 Task: Create ChildIssue0000000335 as Child Issue of Issue Issue0000000168 in Backlog  in Scrum Project Project0000000034 in Jira. Create ChildIssue0000000336 as Child Issue of Issue Issue0000000168 in Backlog  in Scrum Project Project0000000034 in Jira. Create ChildIssue0000000337 as Child Issue of Issue Issue0000000169 in Backlog  in Scrum Project Project0000000034 in Jira. Create ChildIssue0000000338 as Child Issue of Issue Issue0000000169 in Backlog  in Scrum Project Project0000000034 in Jira. Create ChildIssue0000000339 as Child Issue of Issue Issue0000000170 in Backlog  in Scrum Project Project0000000034 in Jira
Action: Mouse moved to (559, 470)
Screenshot: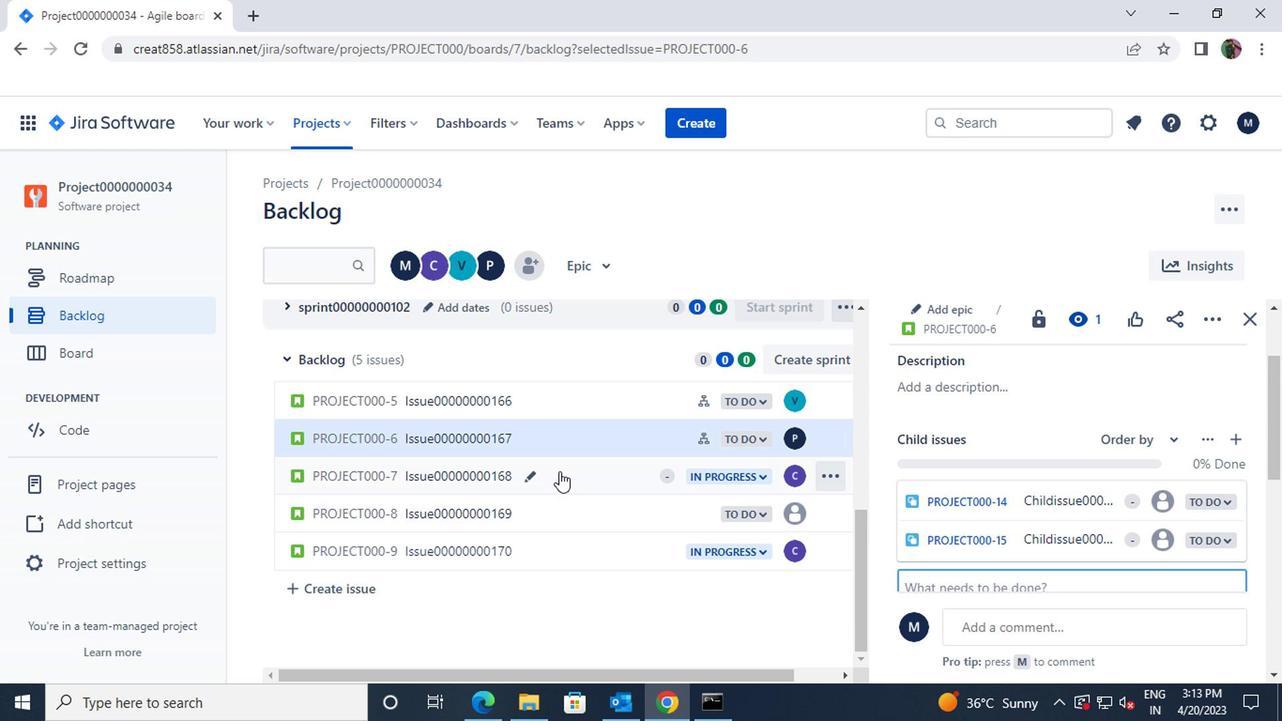 
Action: Mouse pressed left at (559, 470)
Screenshot: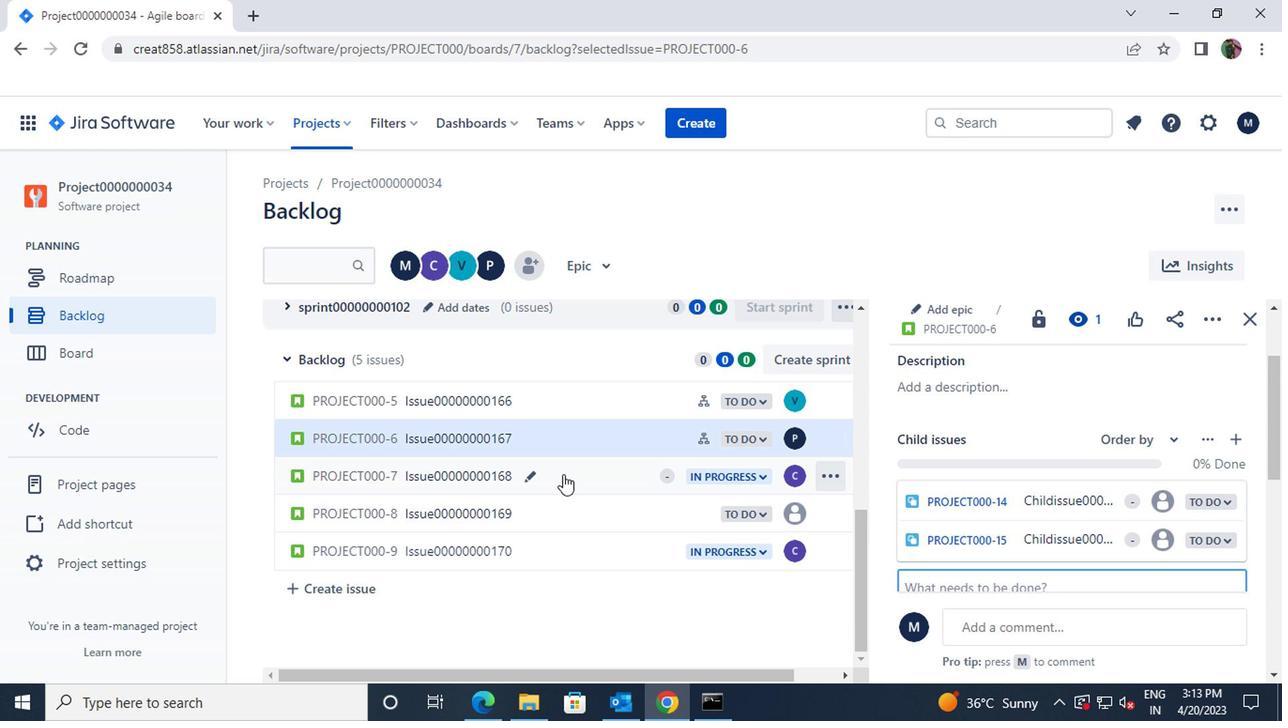 
Action: Mouse moved to (942, 387)
Screenshot: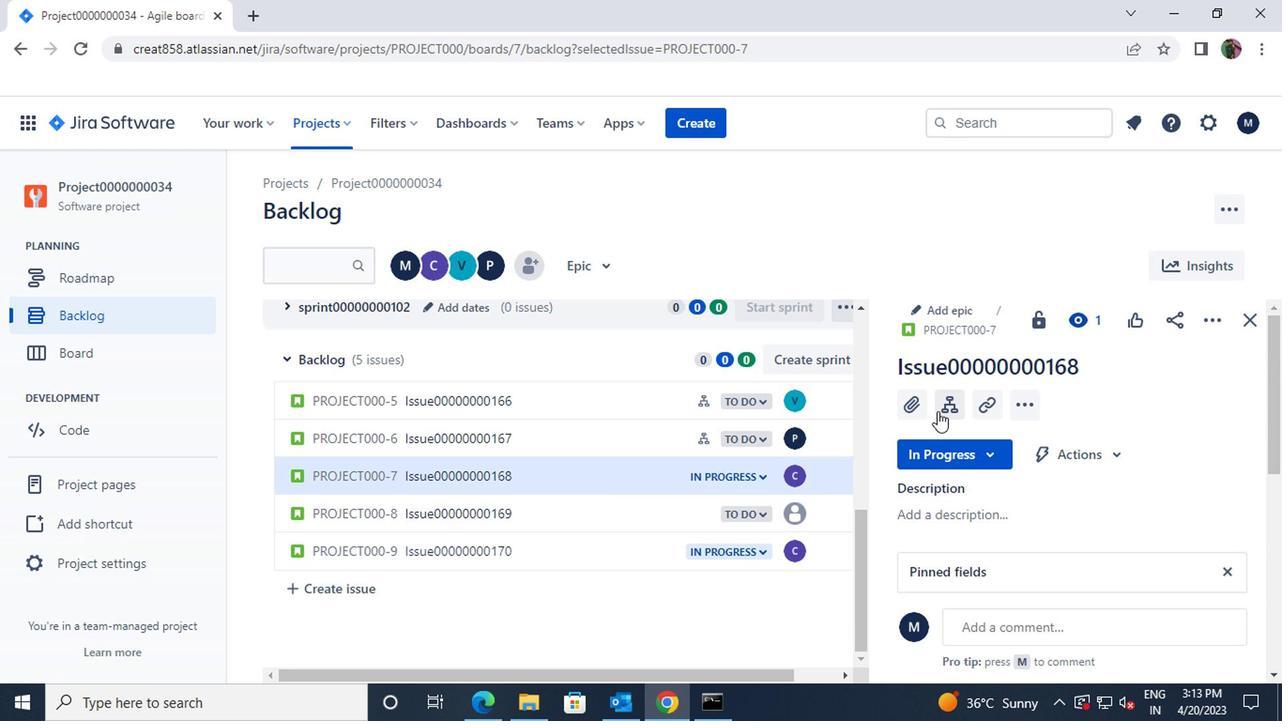 
Action: Mouse pressed left at (942, 387)
Screenshot: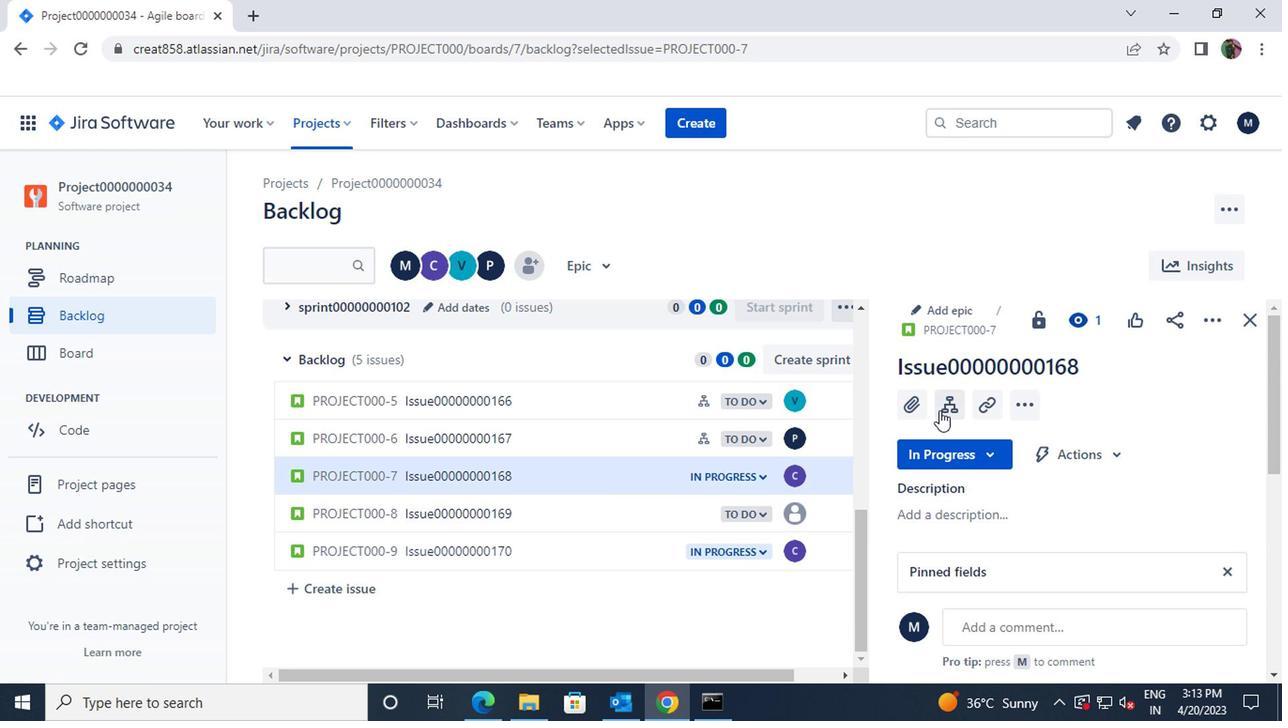 
Action: Mouse moved to (949, 458)
Screenshot: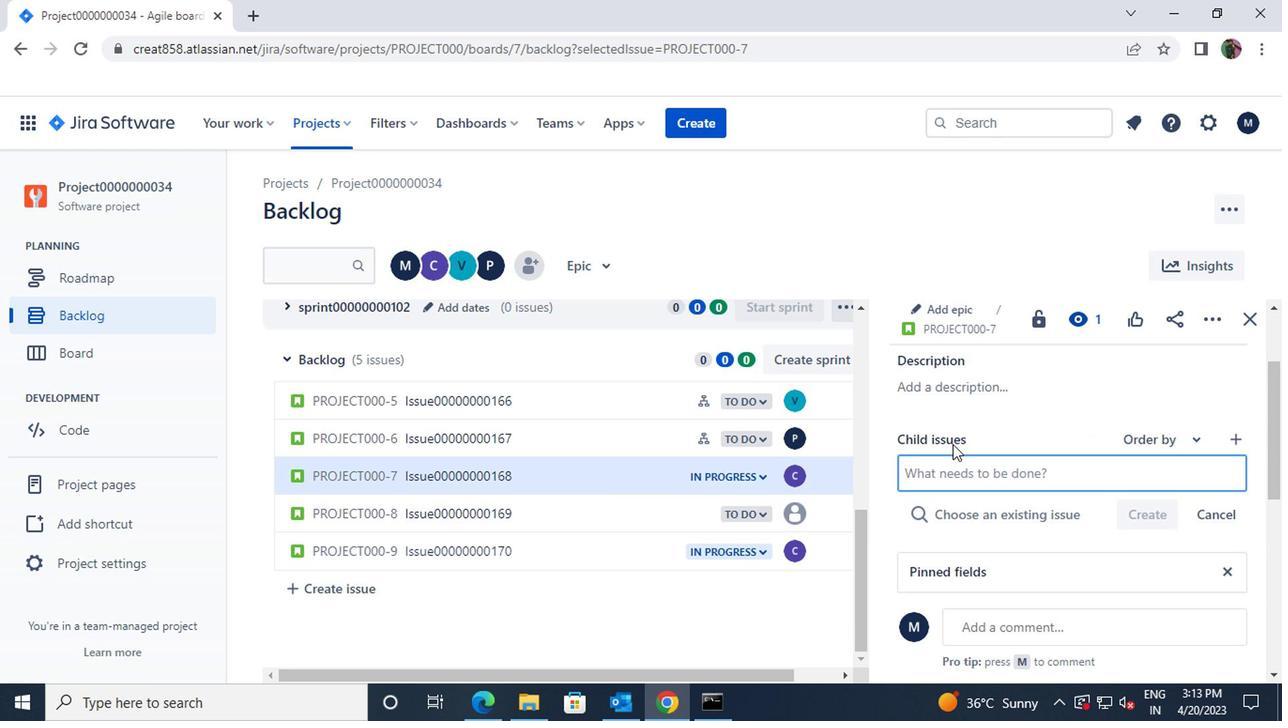 
Action: Mouse pressed left at (949, 458)
Screenshot: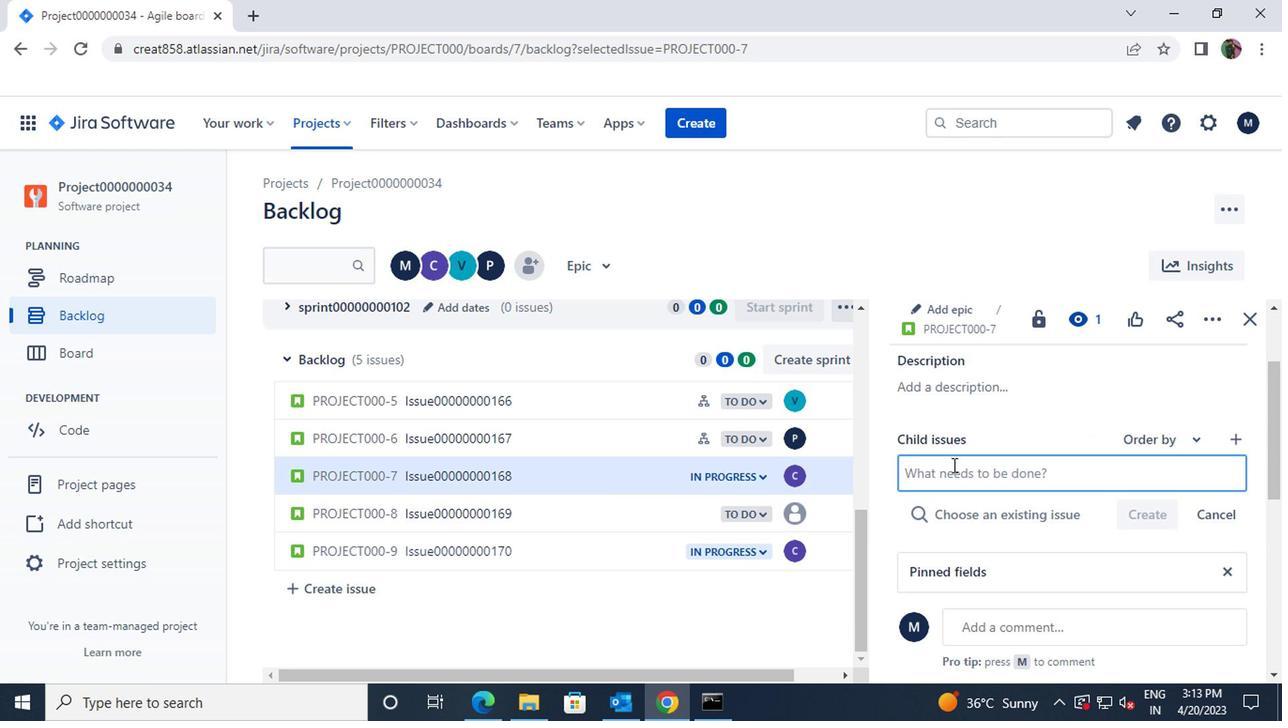 
Action: Key pressed <Key.shift>CHILDISSUE00000000336
Screenshot: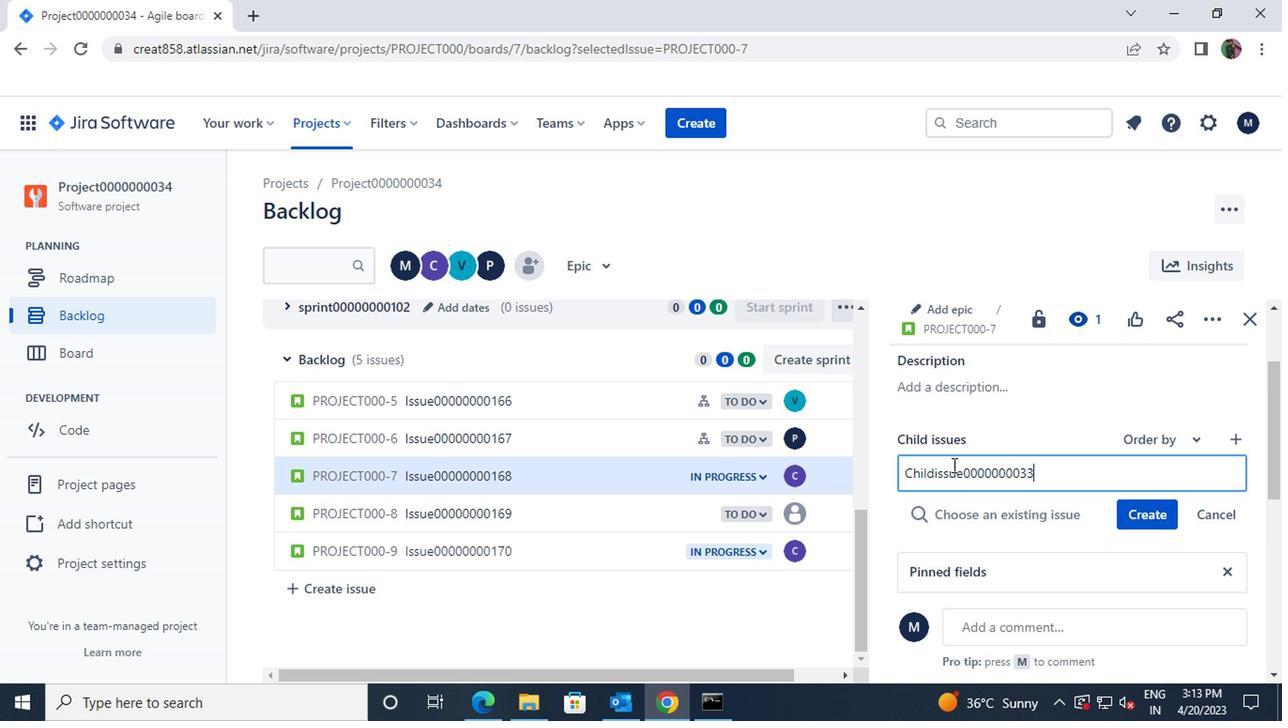 
Action: Mouse moved to (1138, 507)
Screenshot: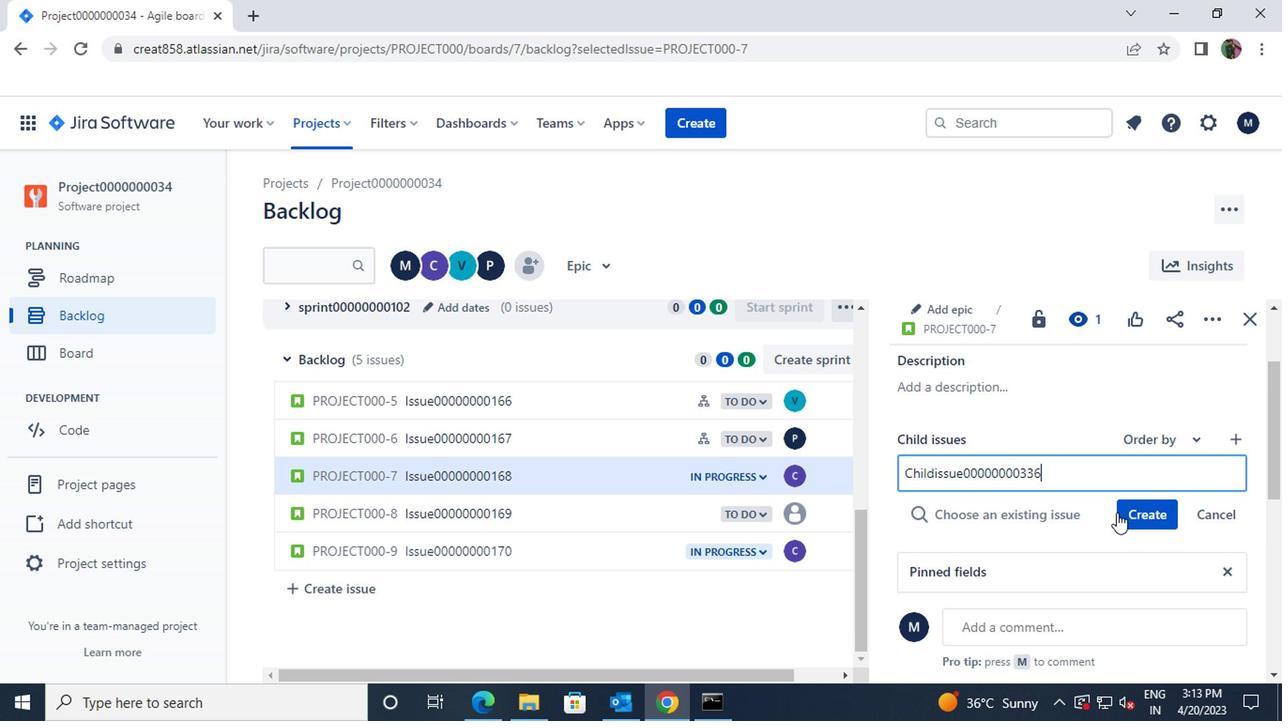 
Action: Mouse pressed left at (1138, 507)
Screenshot: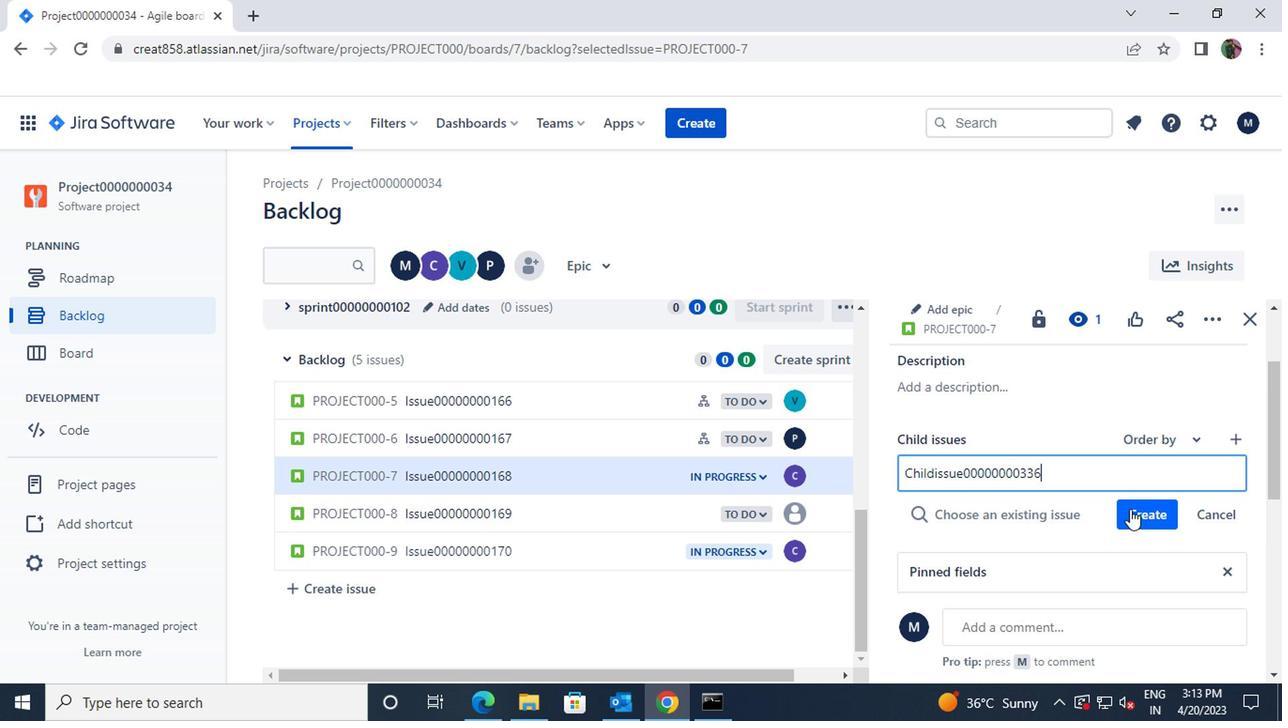 
Action: Mouse moved to (1138, 507)
Screenshot: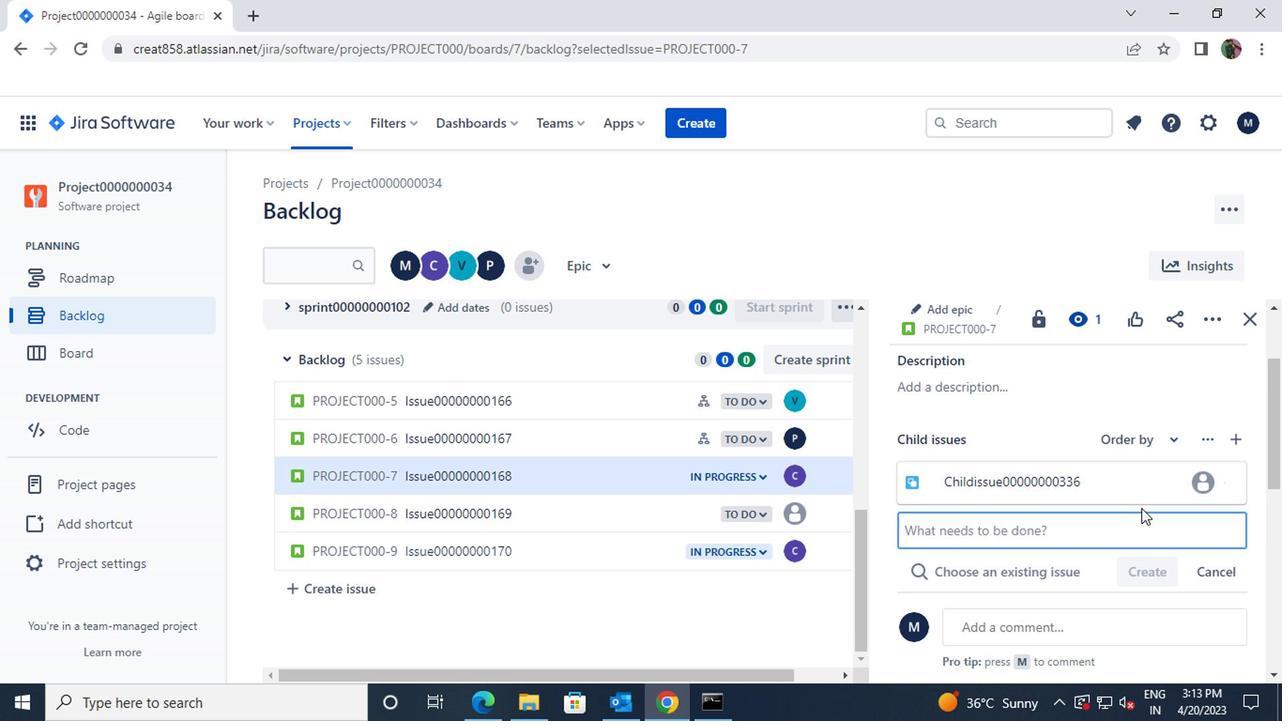 
Action: Key pressed <Key.shift>CHILDISSUE00000000336
Screenshot: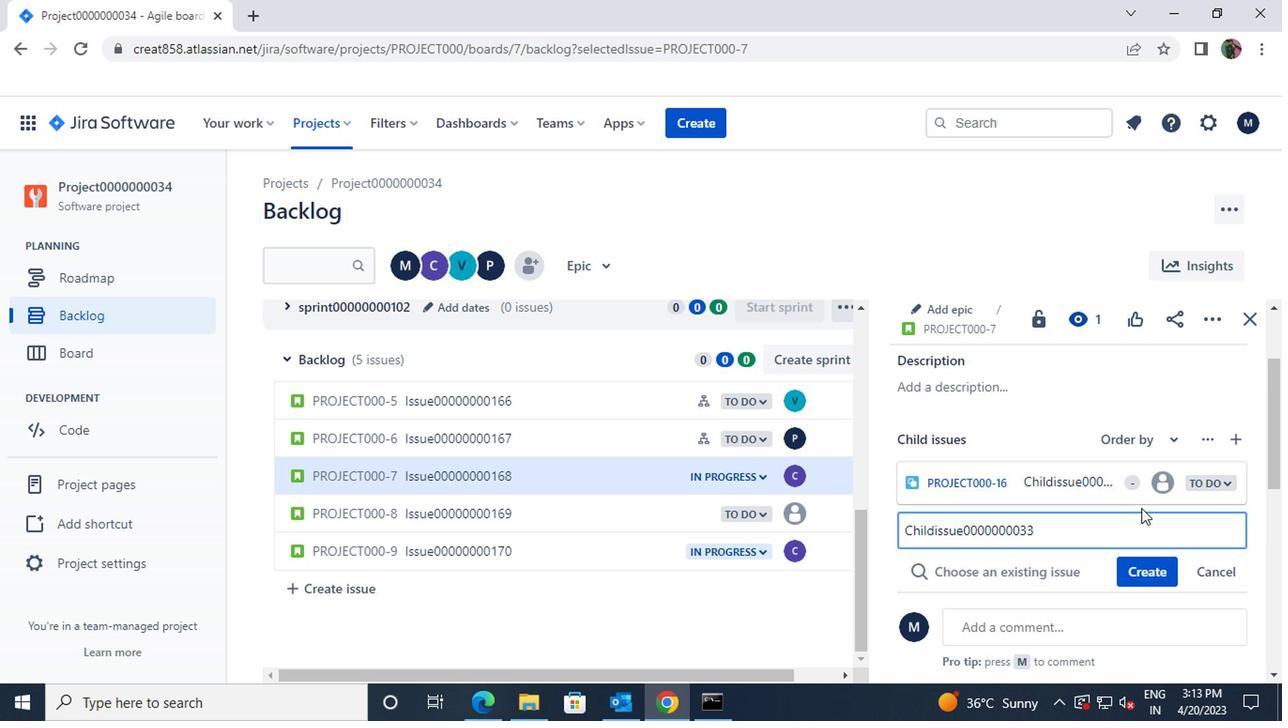 
Action: Mouse moved to (1146, 574)
Screenshot: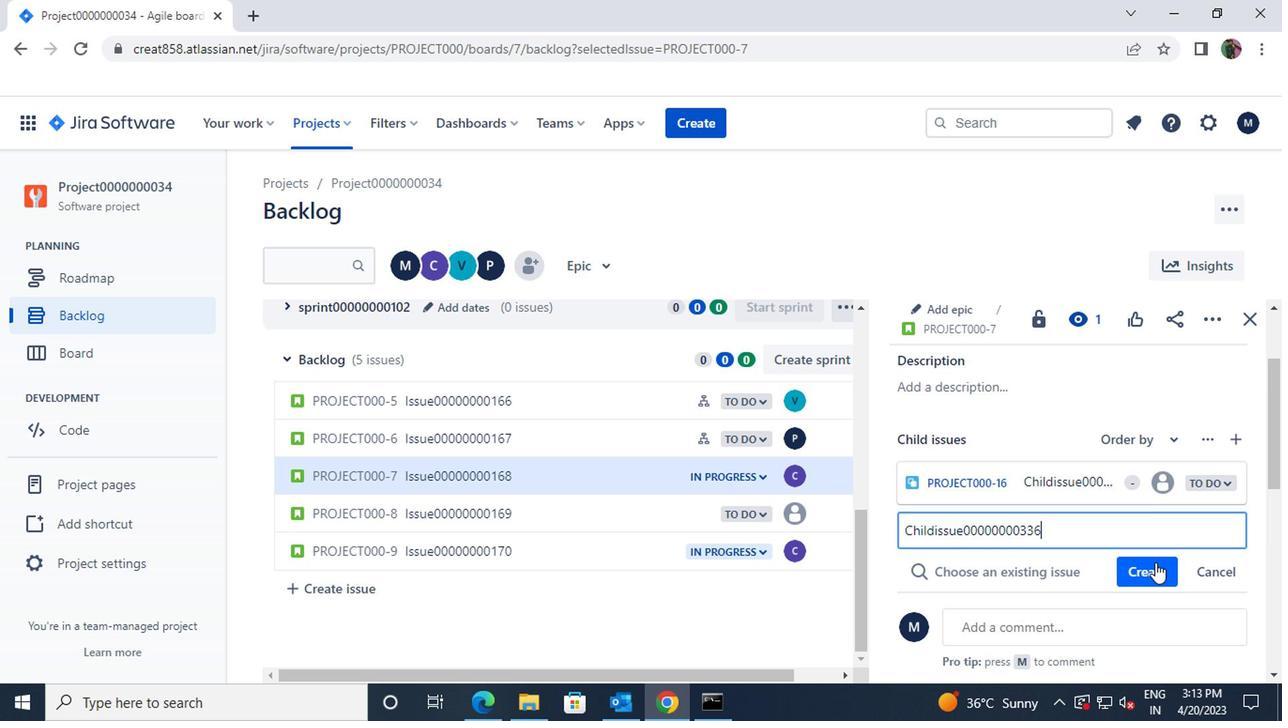 
Action: Mouse pressed left at (1146, 574)
Screenshot: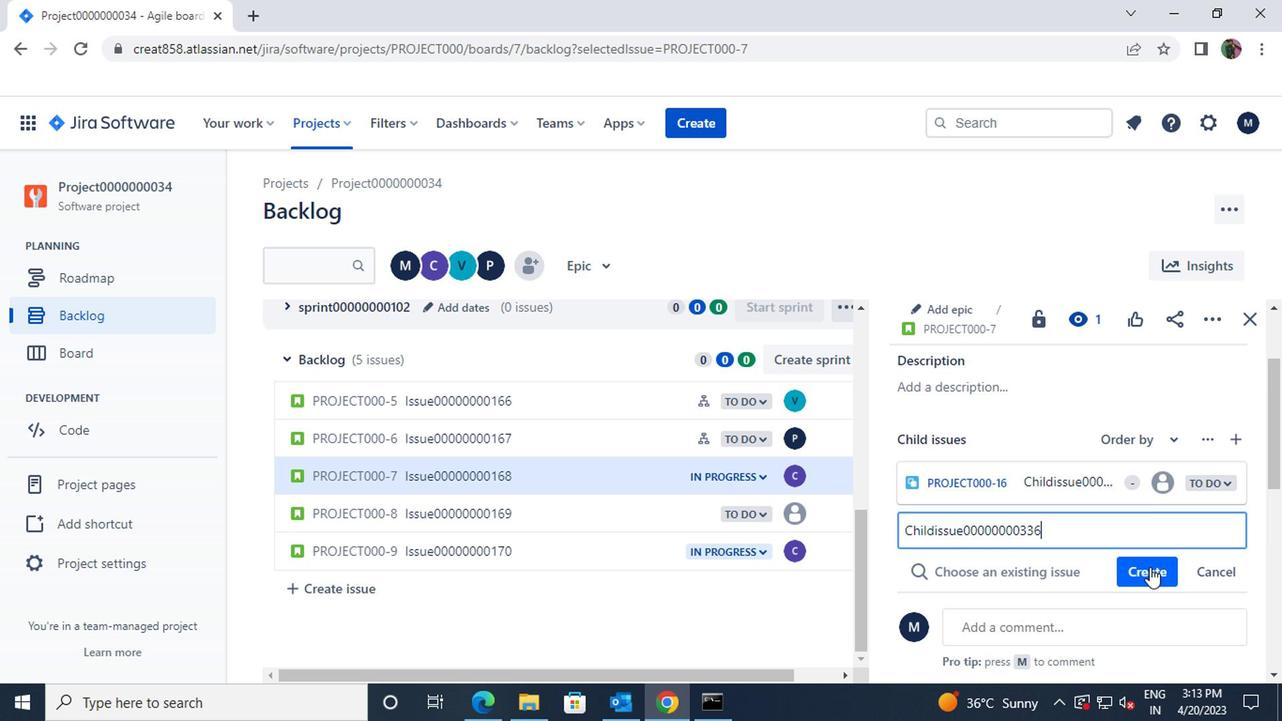 
Action: Mouse moved to (599, 500)
Screenshot: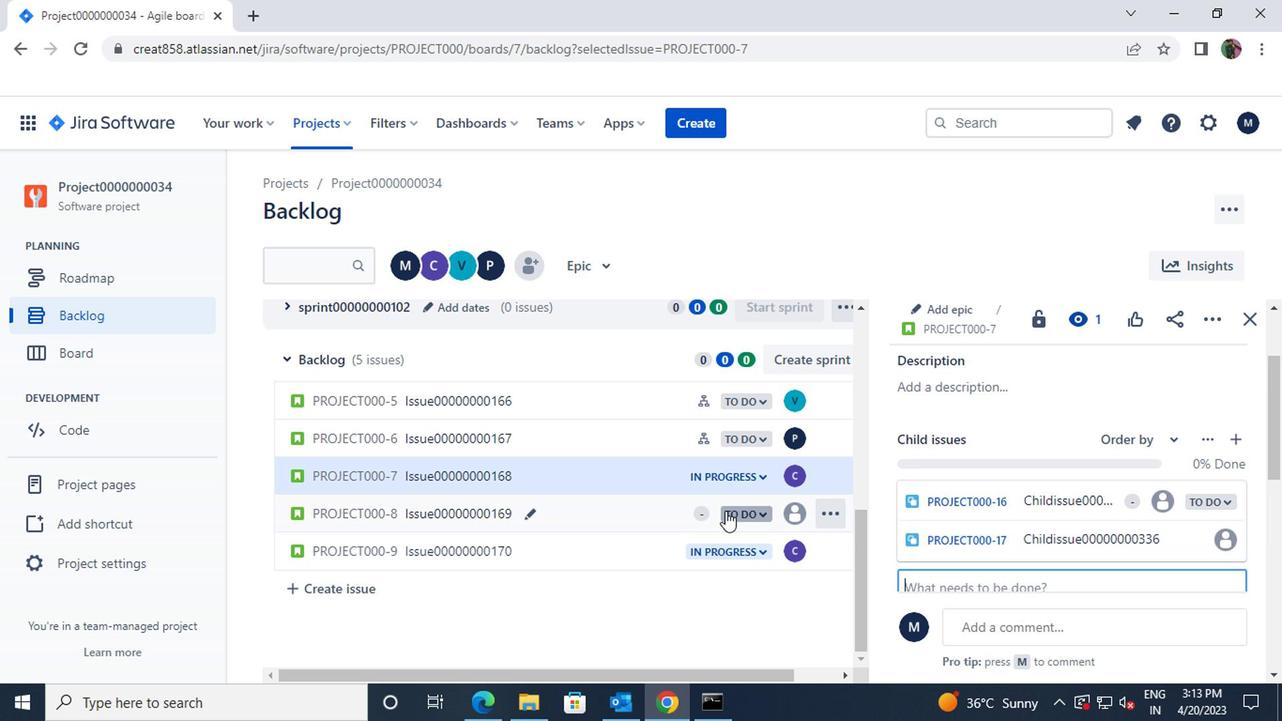 
Action: Mouse pressed left at (599, 500)
Screenshot: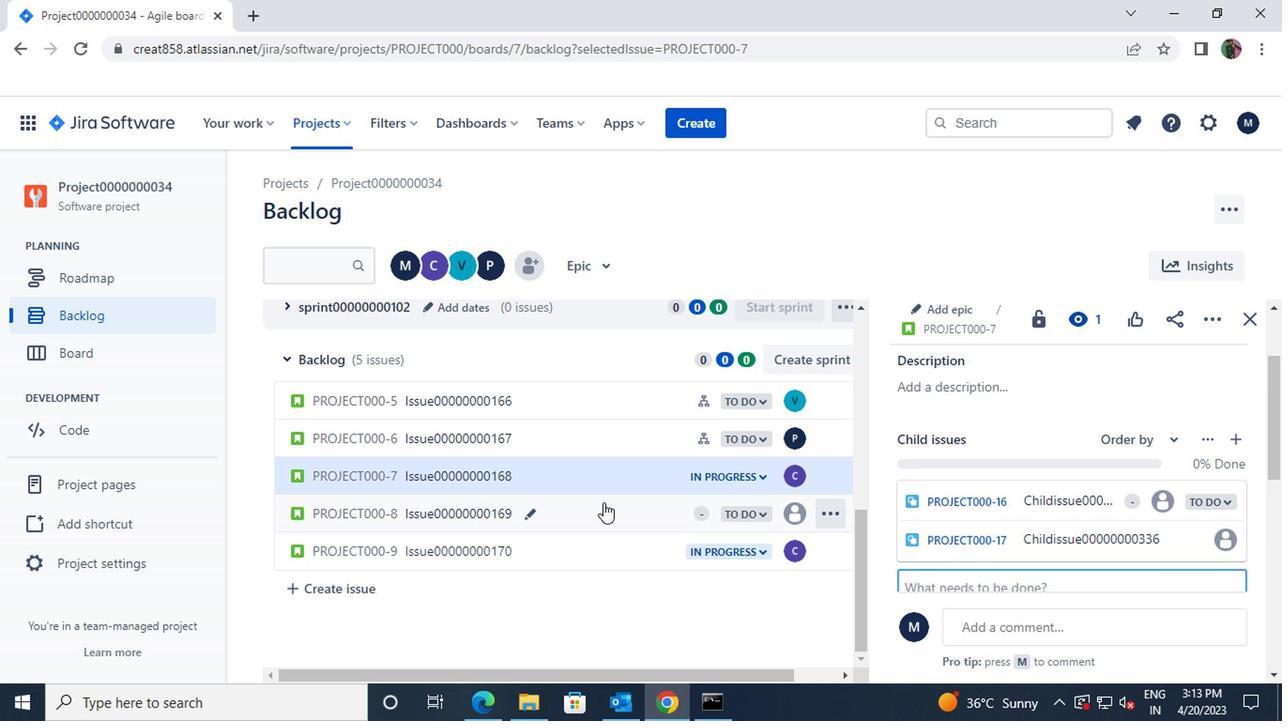 
Action: Mouse moved to (948, 388)
Screenshot: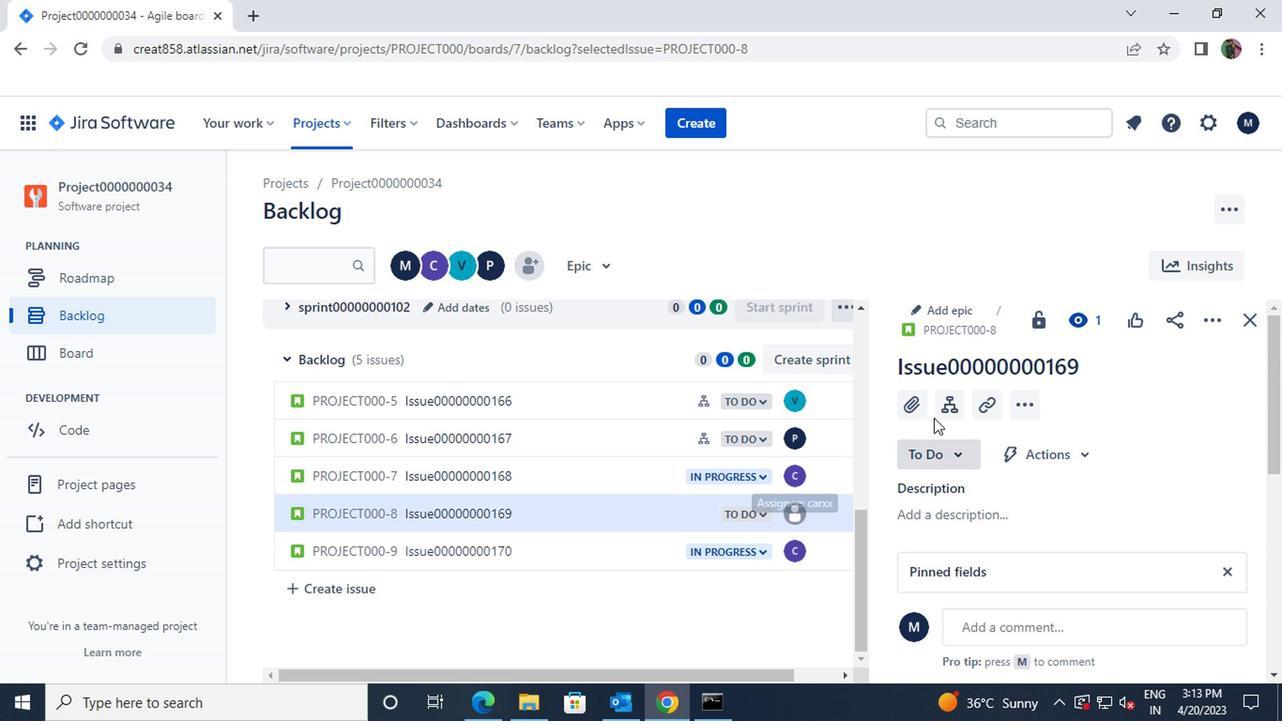 
Action: Mouse pressed left at (948, 388)
Screenshot: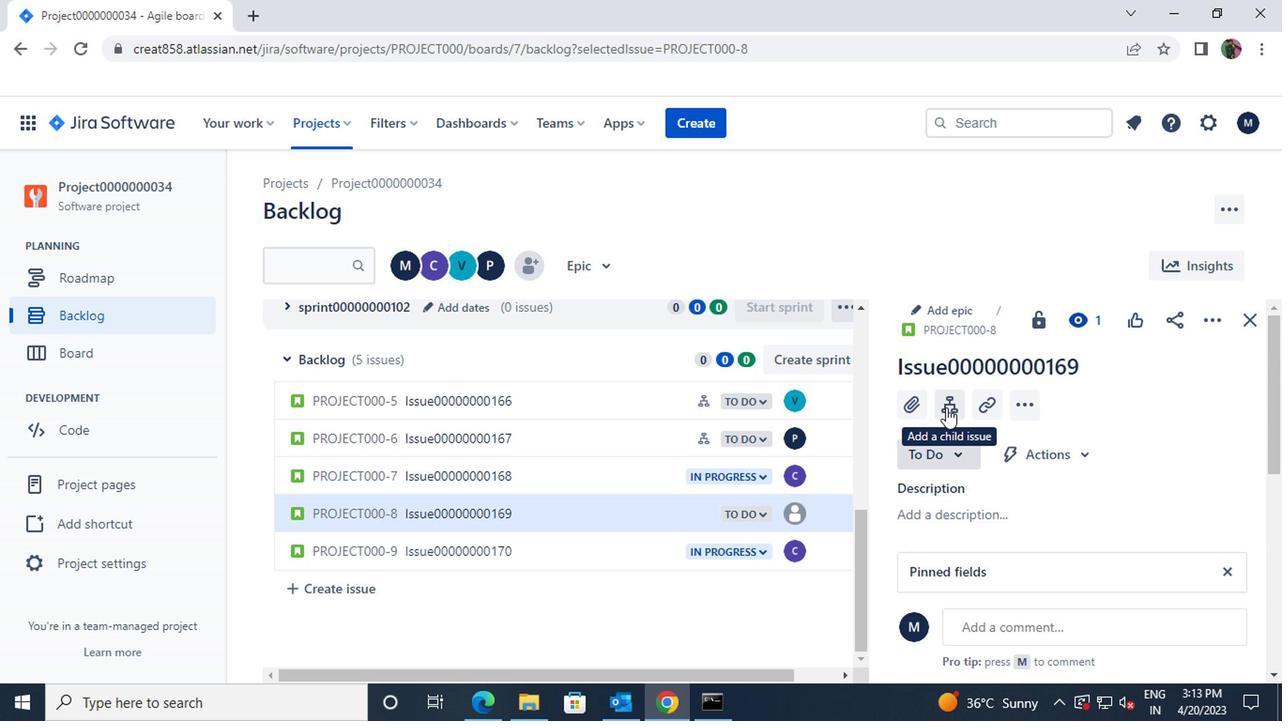 
Action: Mouse moved to (951, 462)
Screenshot: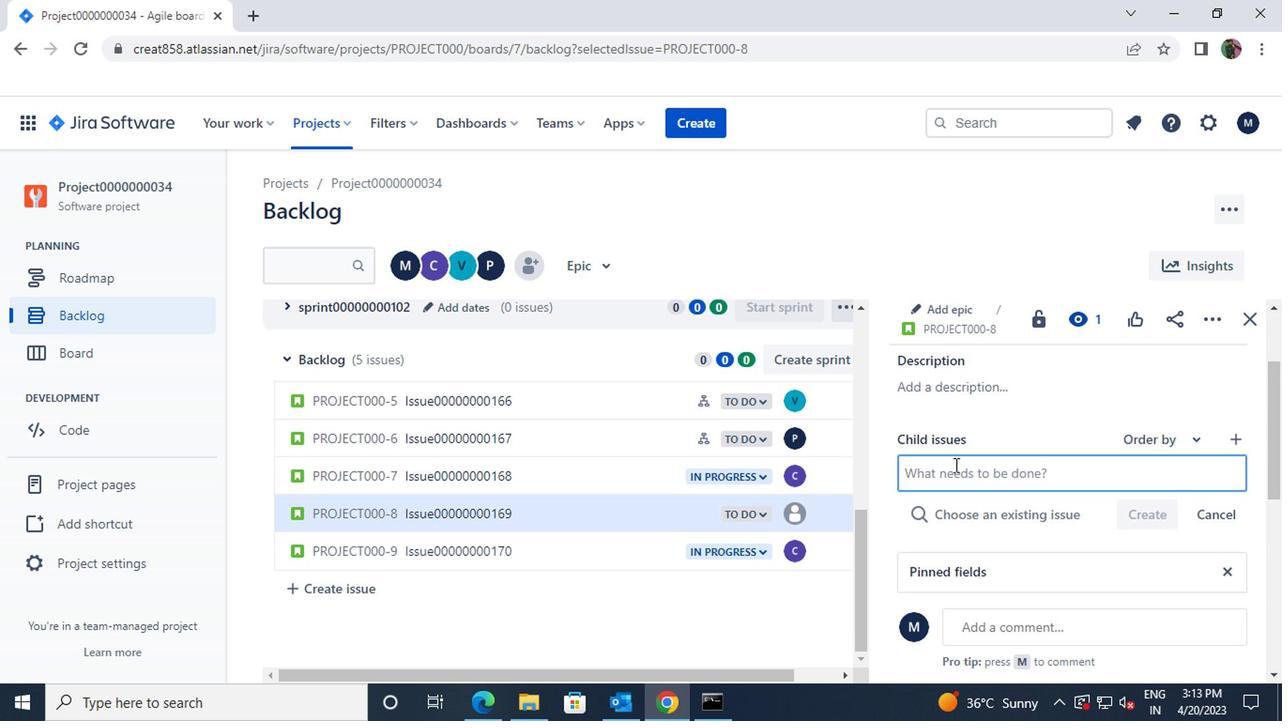 
Action: Mouse pressed left at (951, 462)
Screenshot: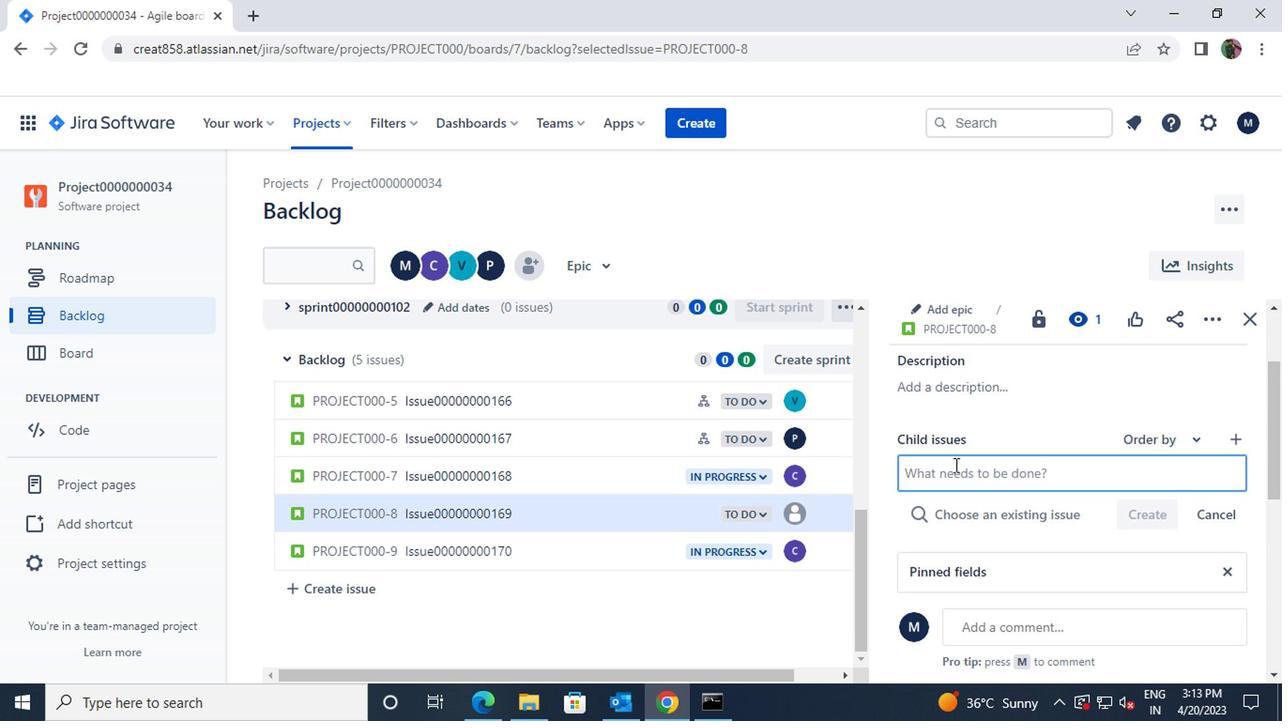
Action: Key pressed <Key.shift>CHILDISSUE00000000337
Screenshot: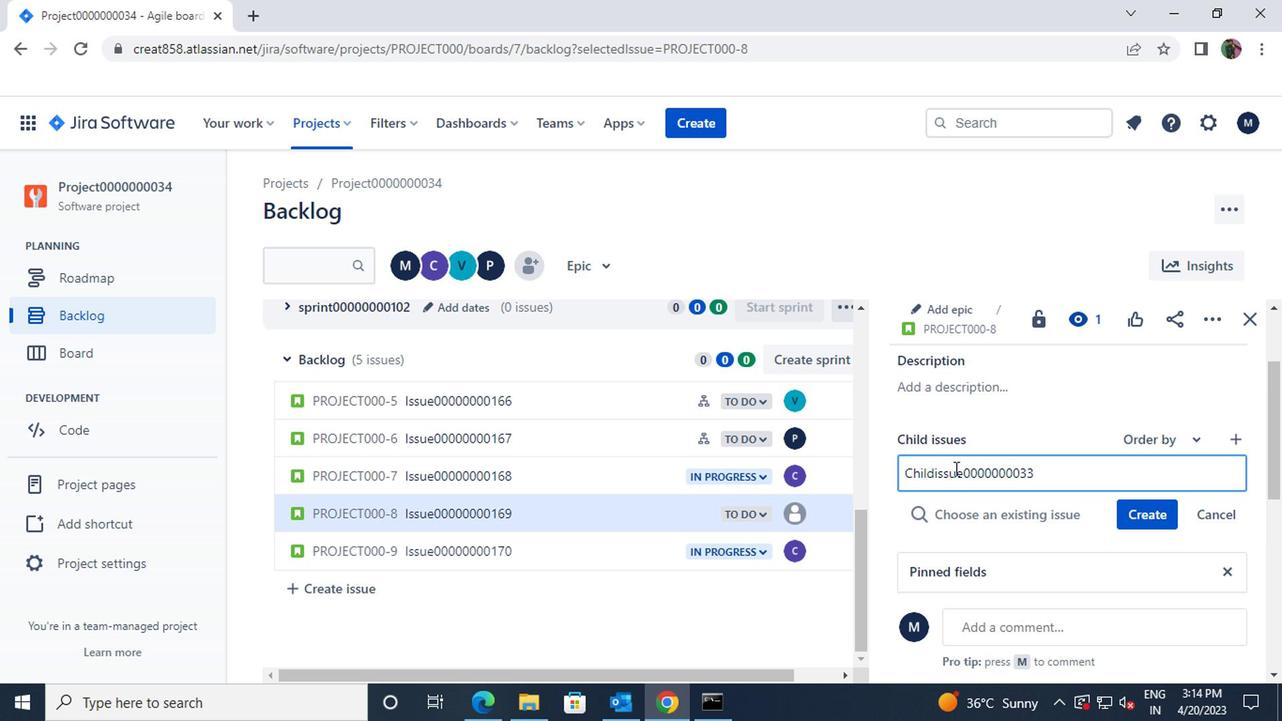 
Action: Mouse moved to (1137, 502)
Screenshot: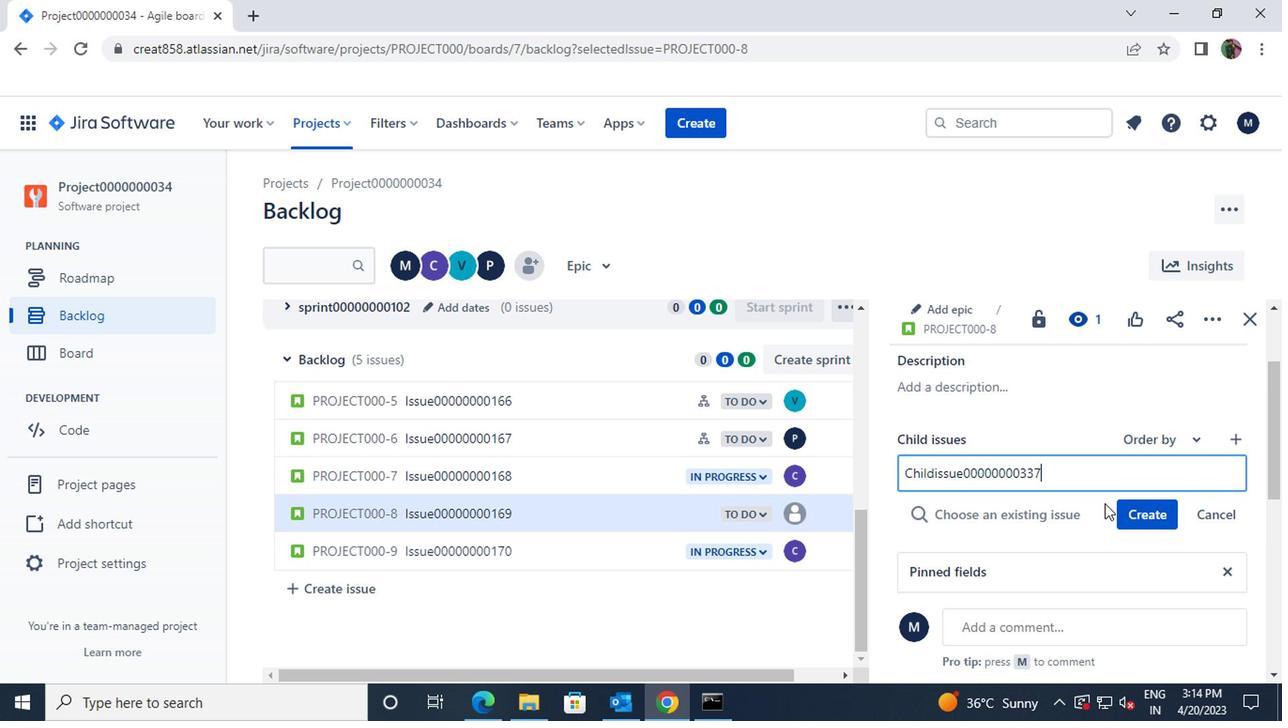 
Action: Mouse pressed left at (1137, 502)
Screenshot: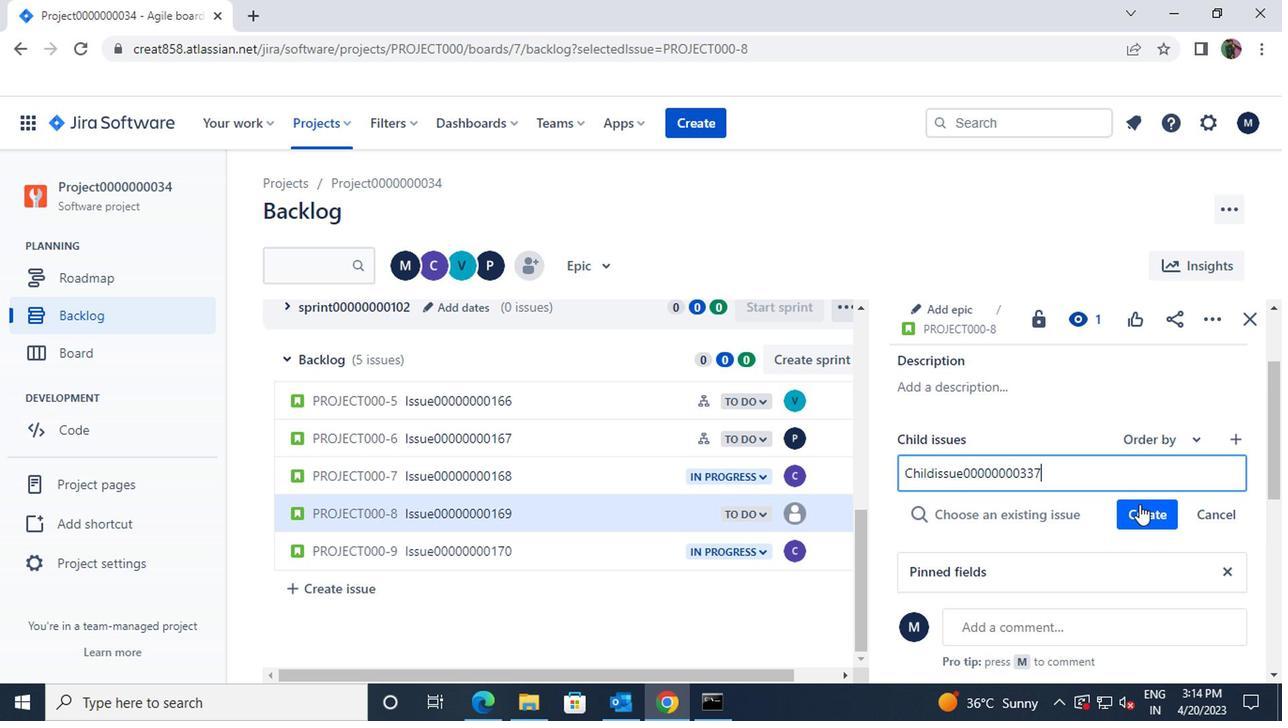 
Action: Mouse moved to (1131, 498)
Screenshot: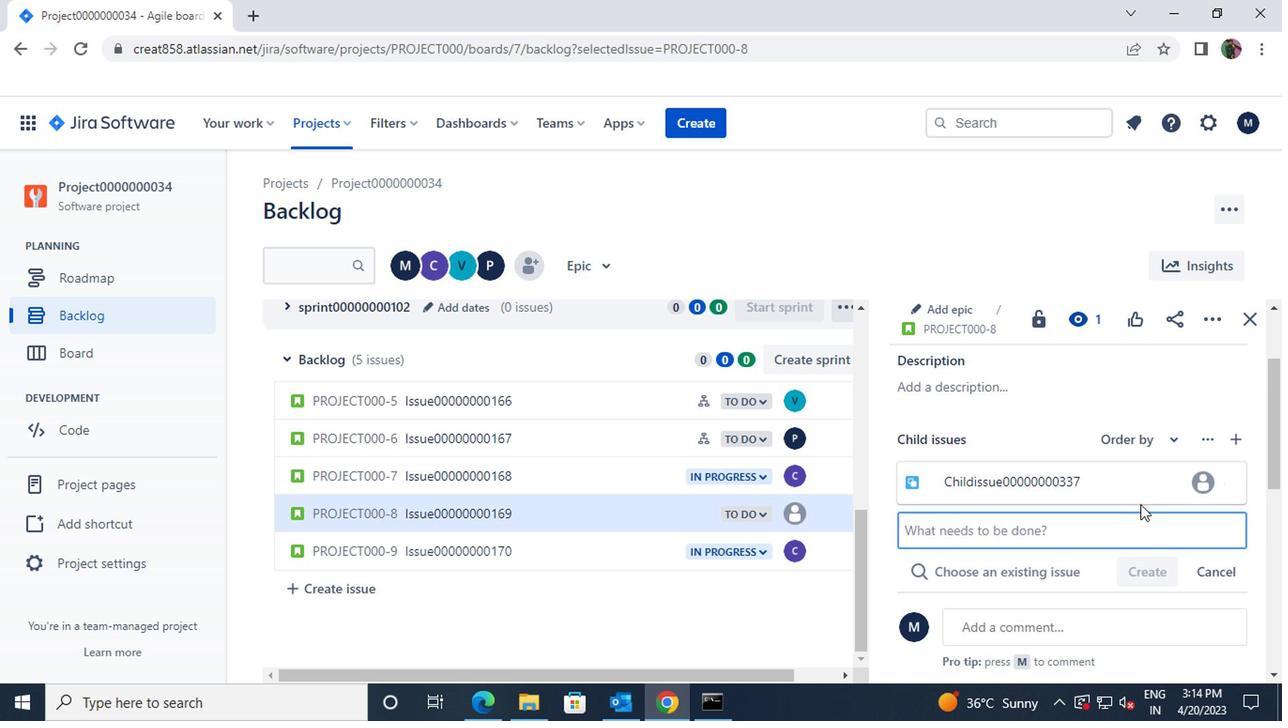 
Action: Key pressed <Key.shift>CHILDISSUE00000000338
Screenshot: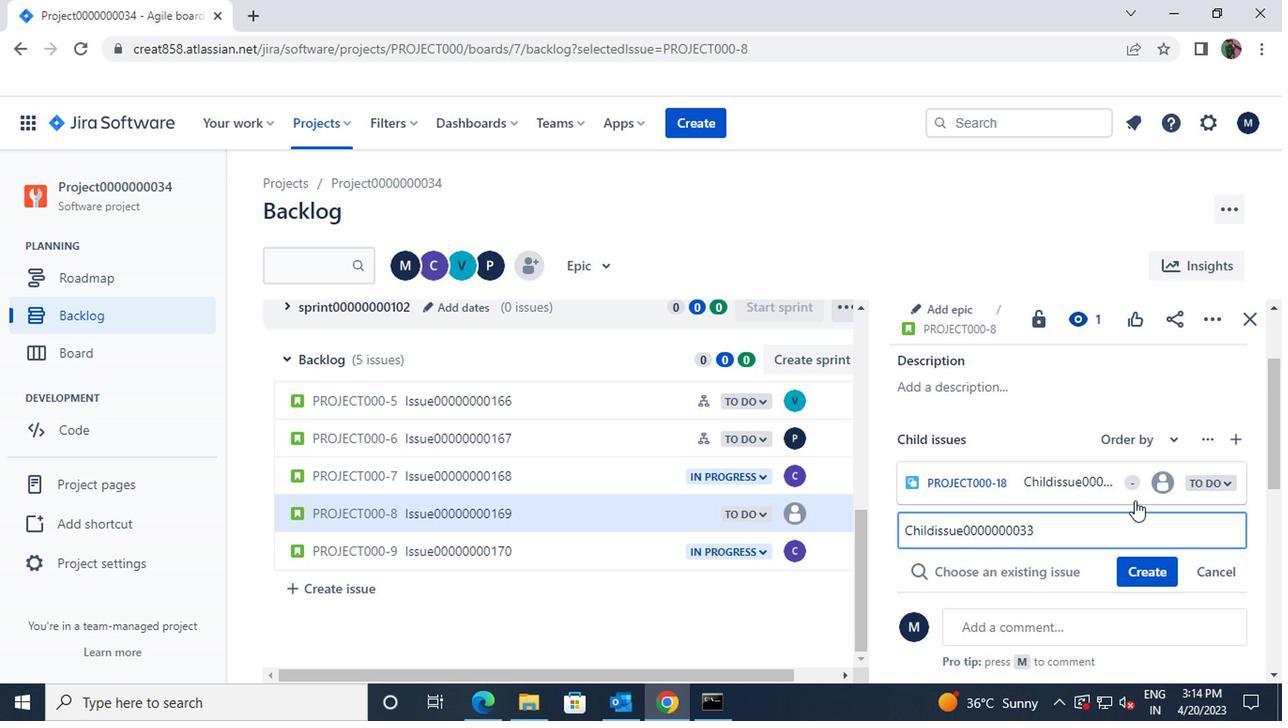 
Action: Mouse moved to (1123, 580)
Screenshot: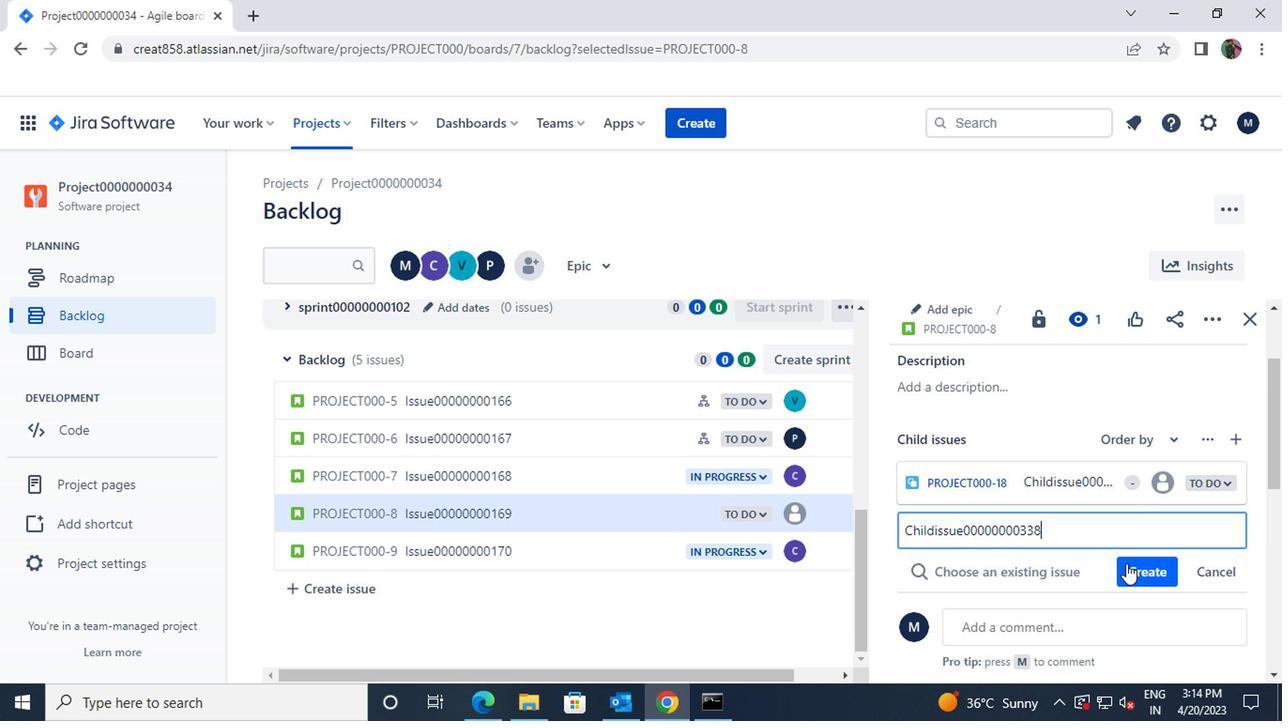 
Action: Mouse pressed left at (1123, 580)
Screenshot: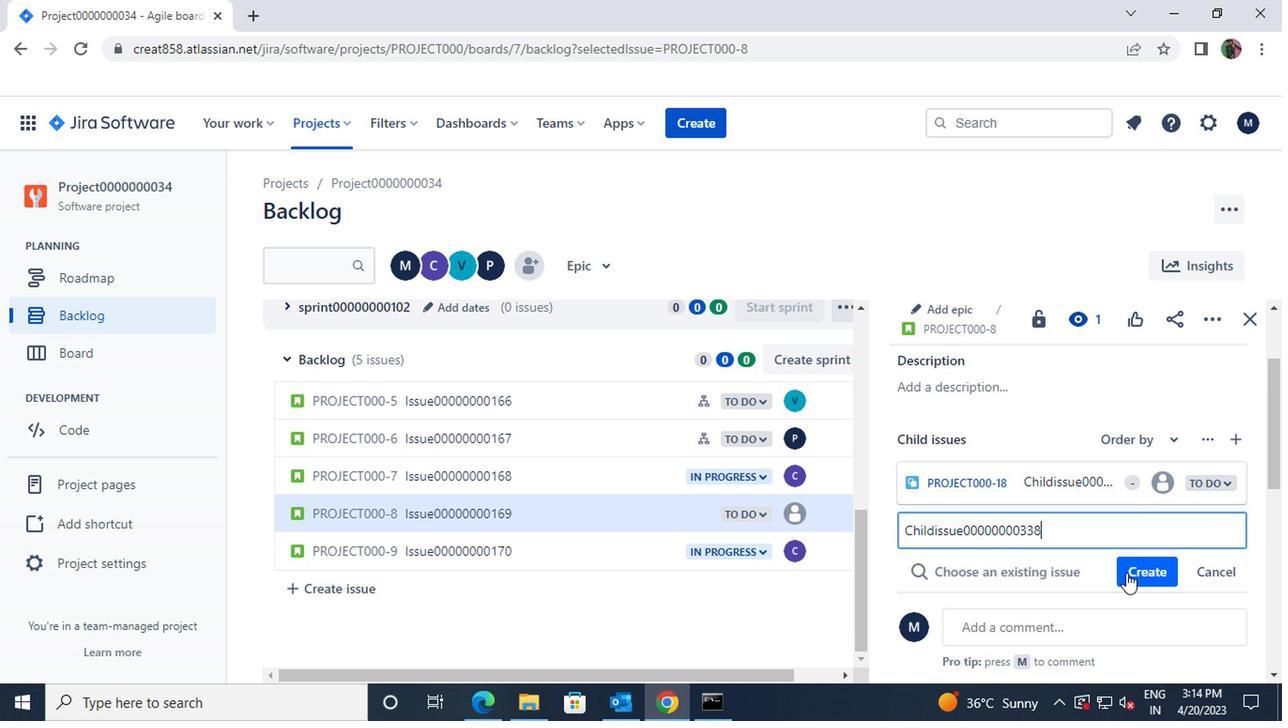 
Action: Mouse moved to (635, 549)
Screenshot: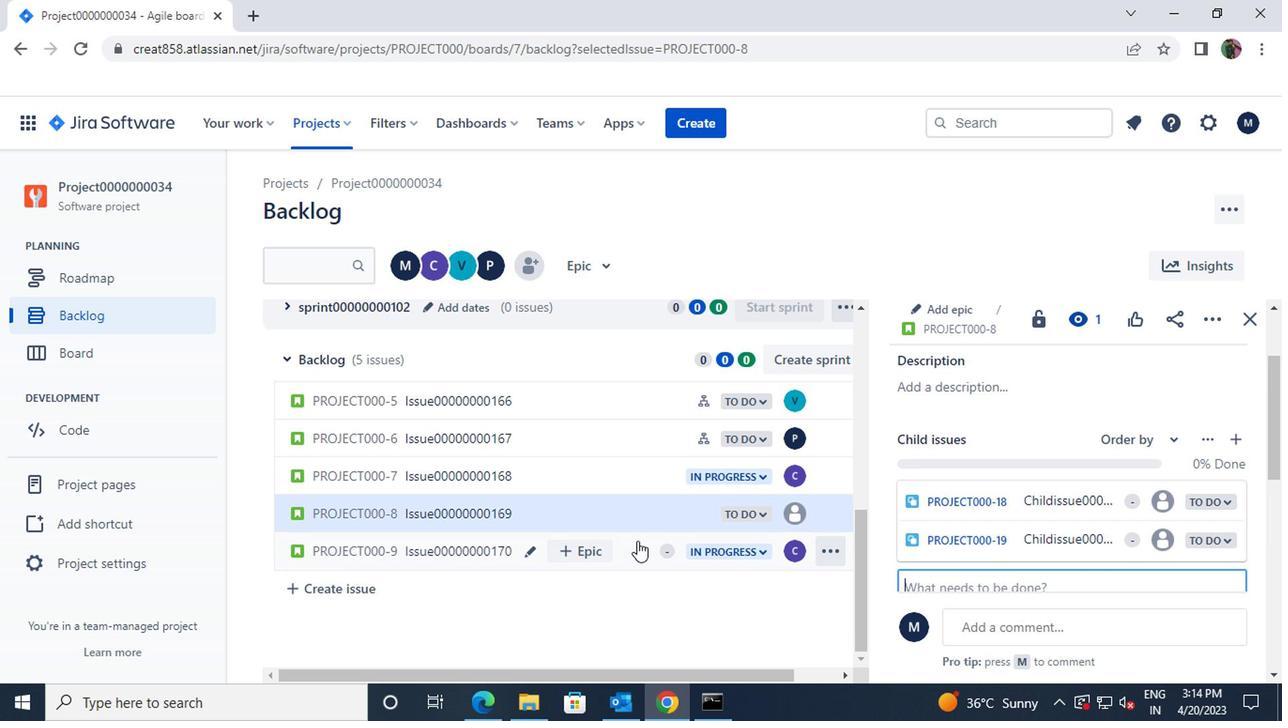 
Action: Mouse pressed left at (635, 549)
Screenshot: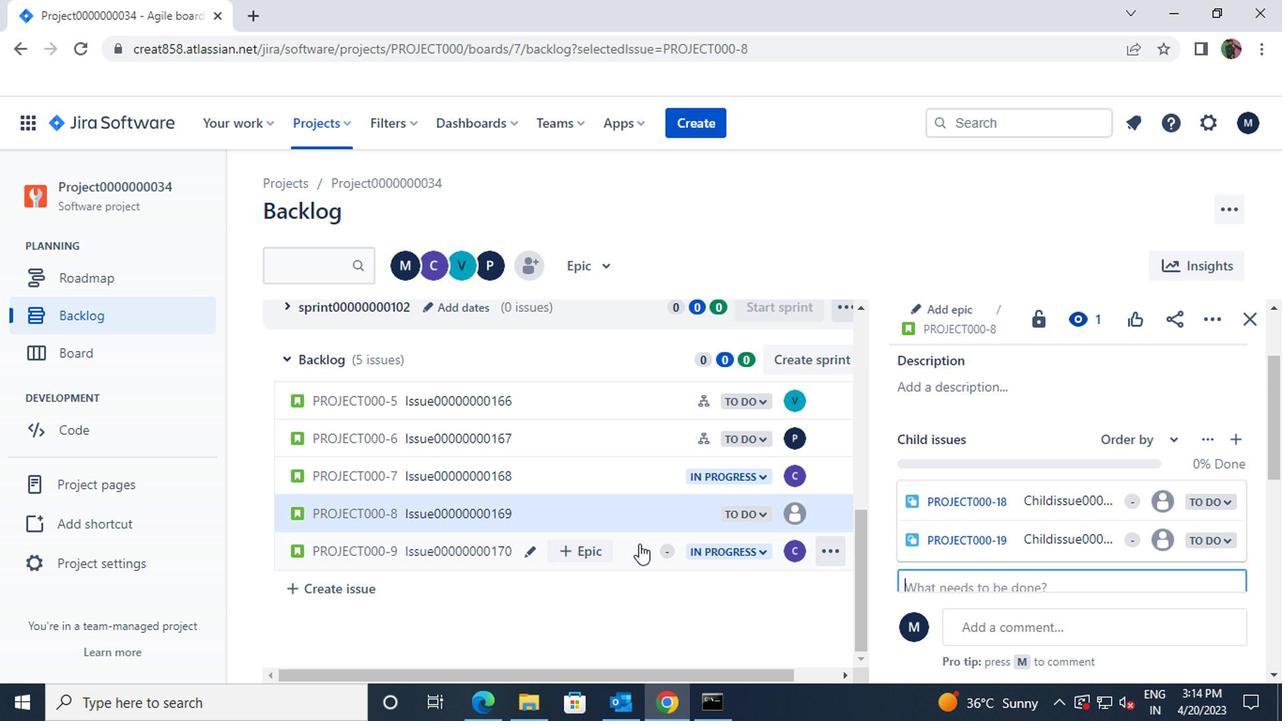 
Action: Mouse moved to (943, 391)
Screenshot: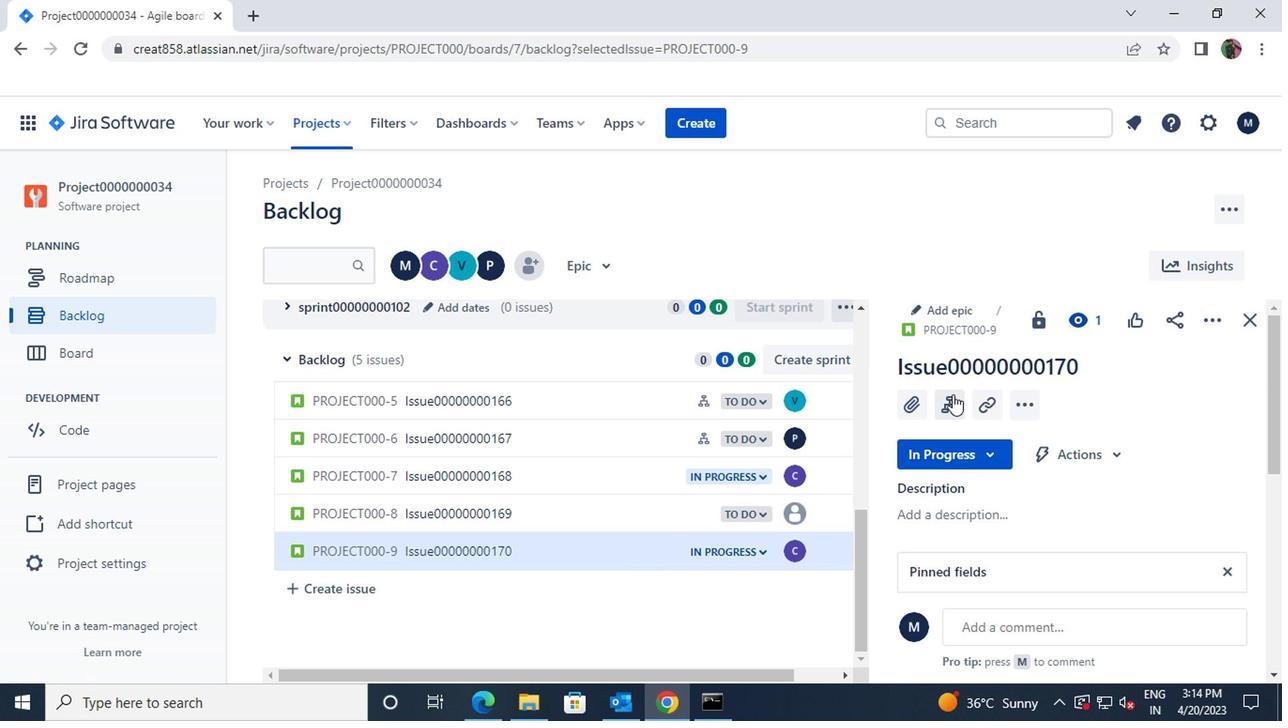
Action: Mouse pressed left at (943, 391)
Screenshot: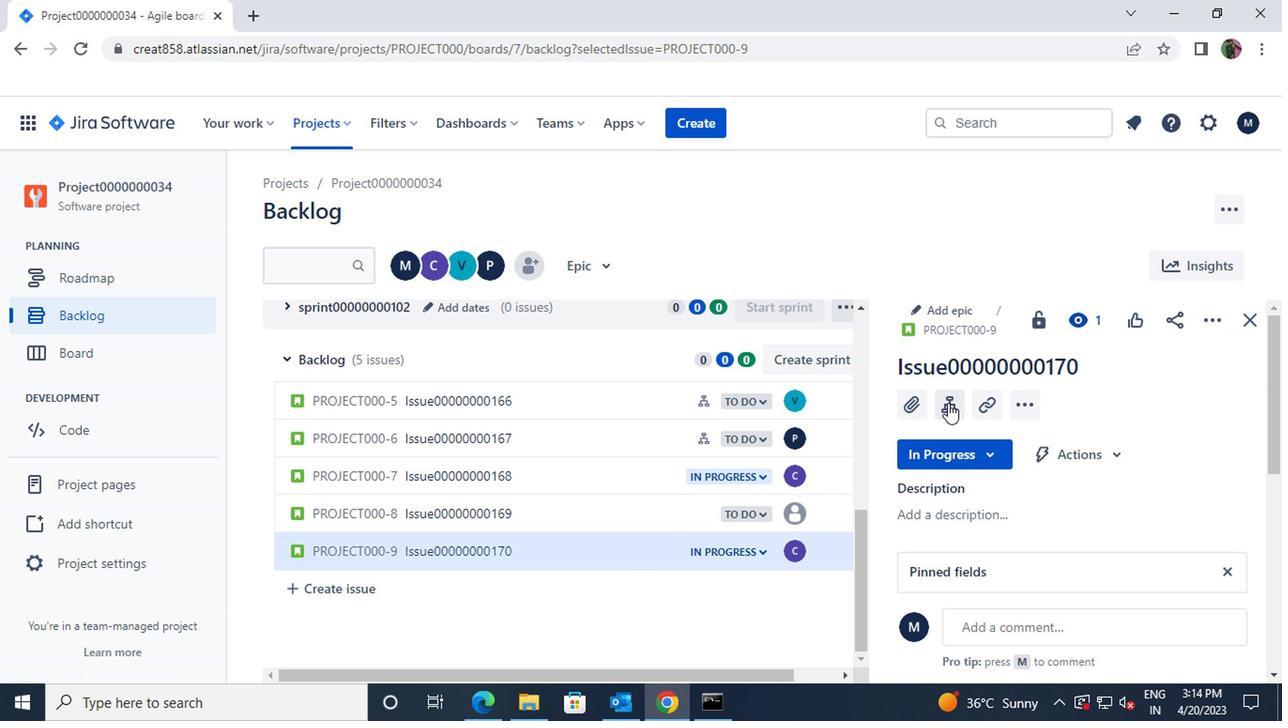
Action: Mouse moved to (960, 470)
Screenshot: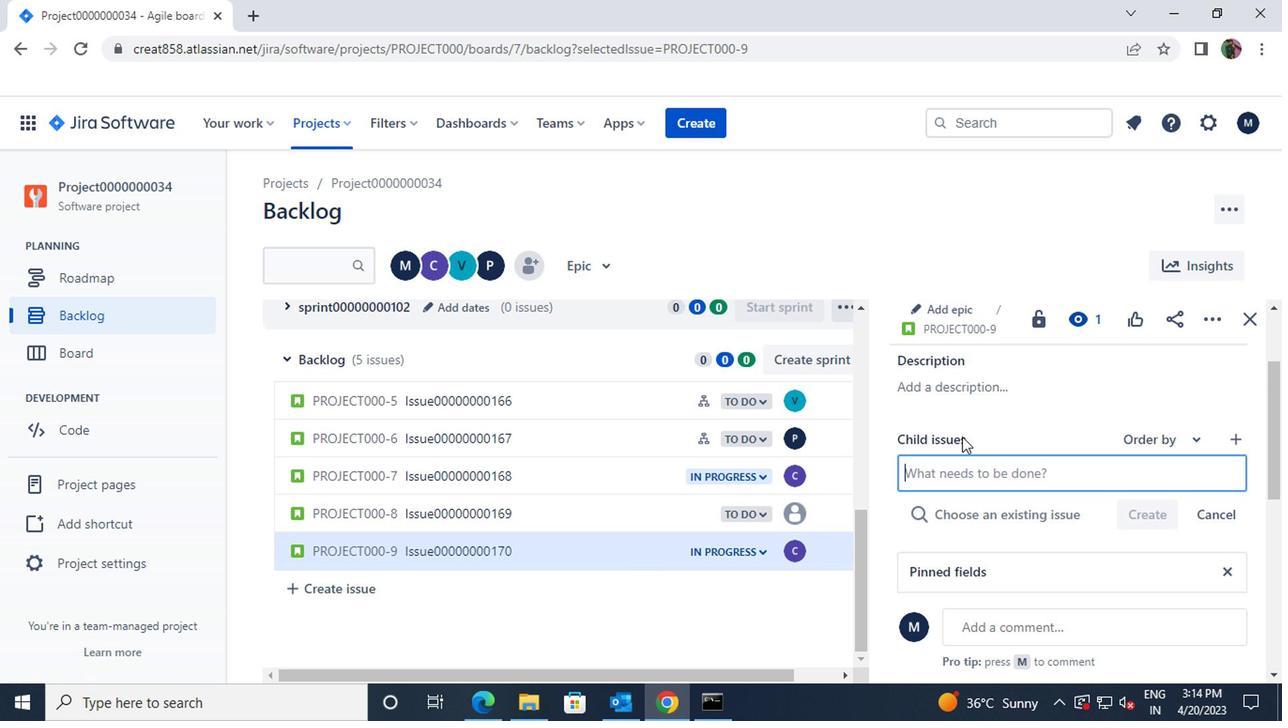
Action: Mouse pressed left at (960, 470)
Screenshot: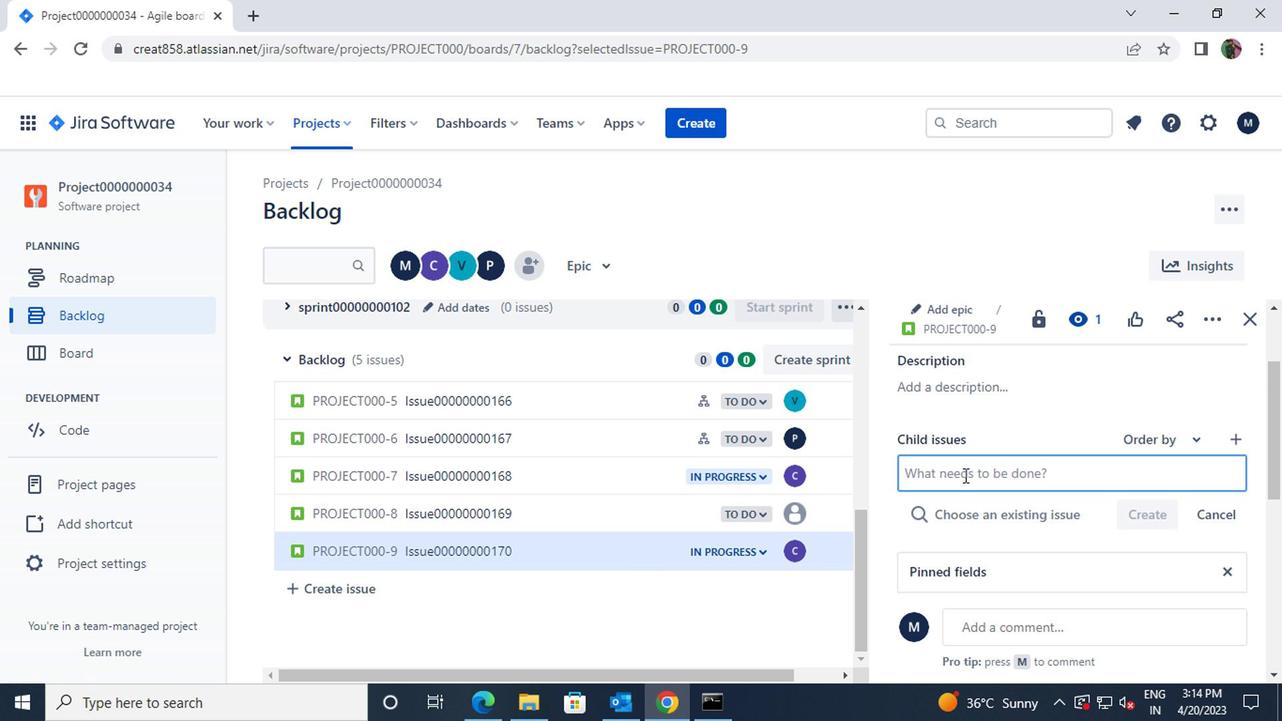 
Action: Mouse moved to (955, 466)
Screenshot: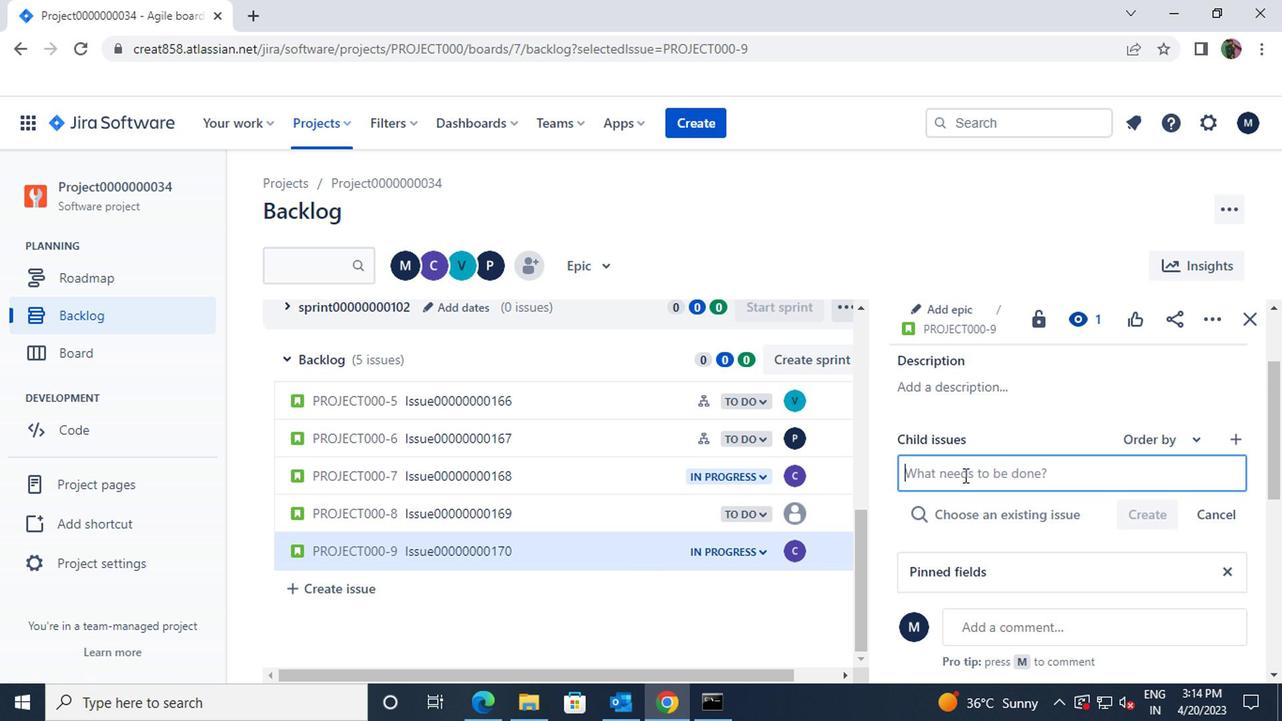 
Action: Key pressed <Key.shift>CHILDISSUE00000000339
Screenshot: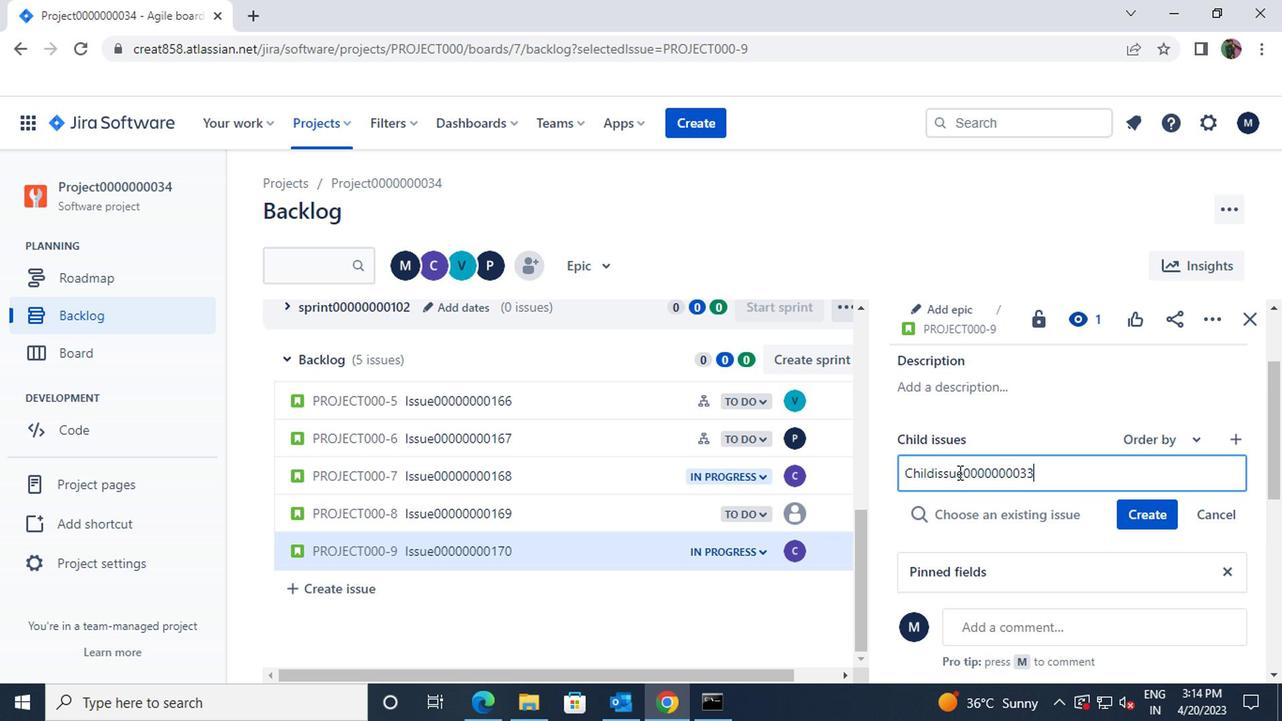 
Action: Mouse moved to (1140, 515)
Screenshot: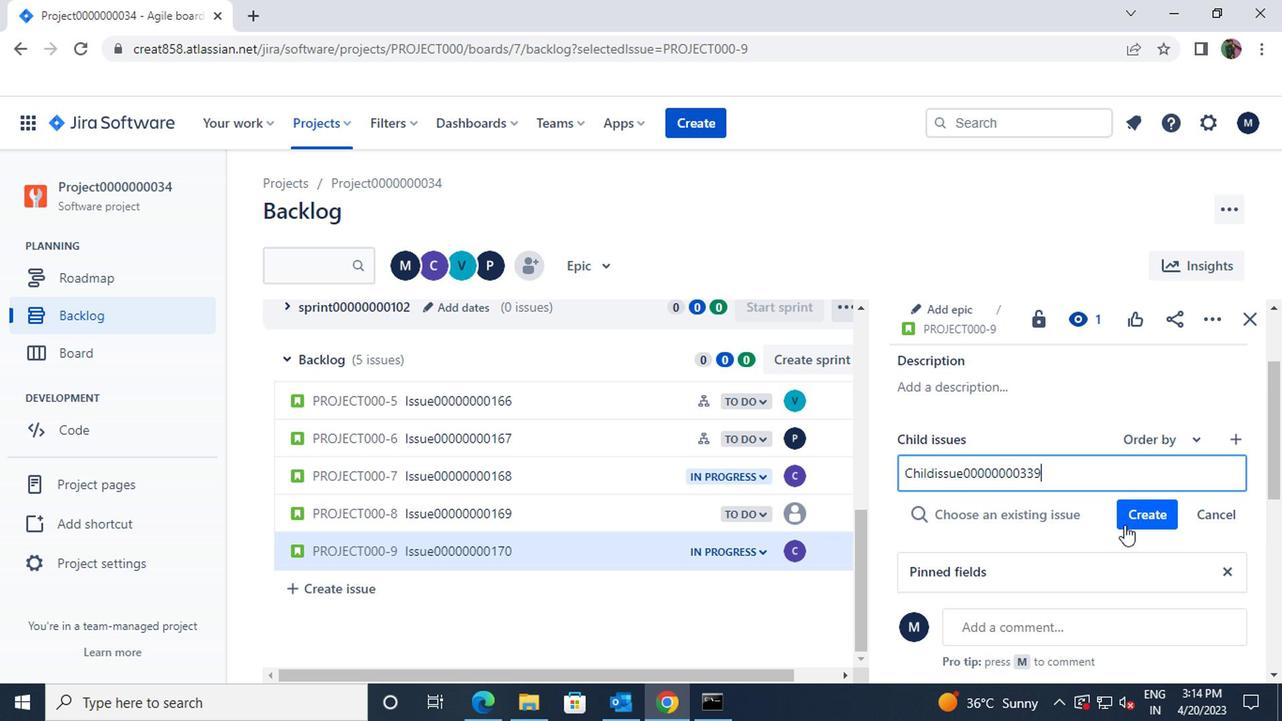 
Action: Mouse pressed left at (1140, 515)
Screenshot: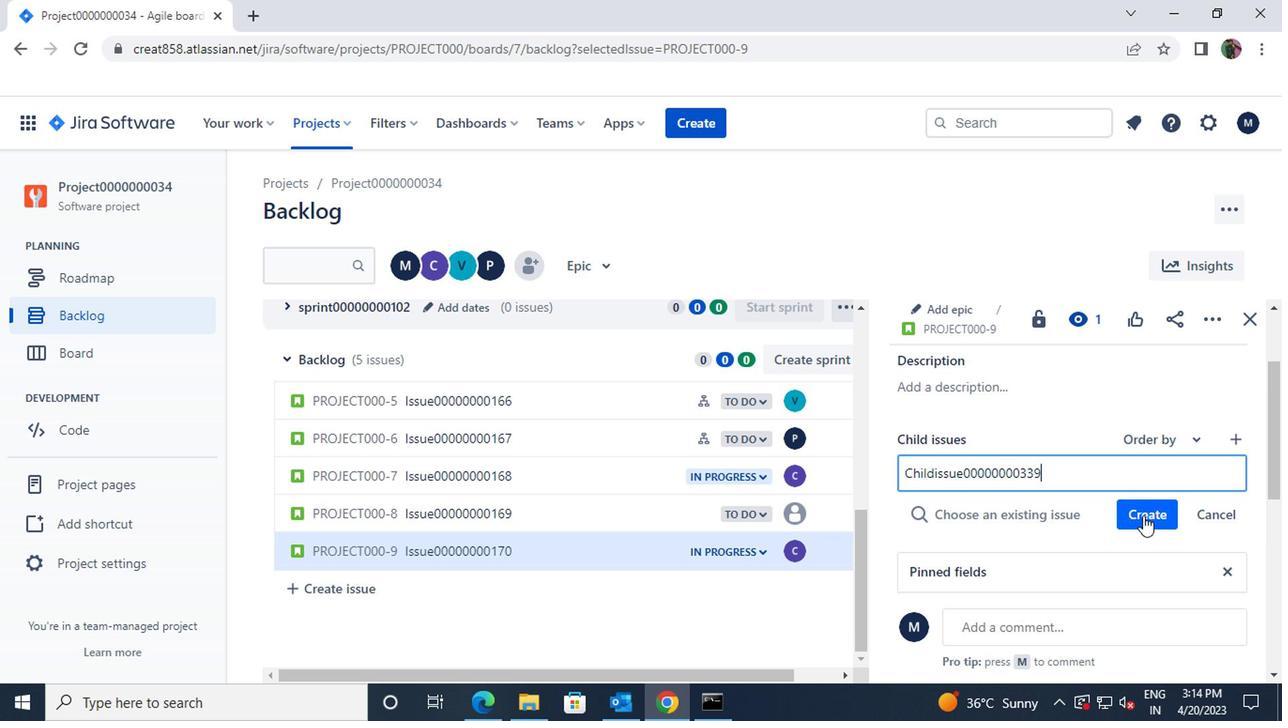 
Action: Mouse moved to (1128, 520)
Screenshot: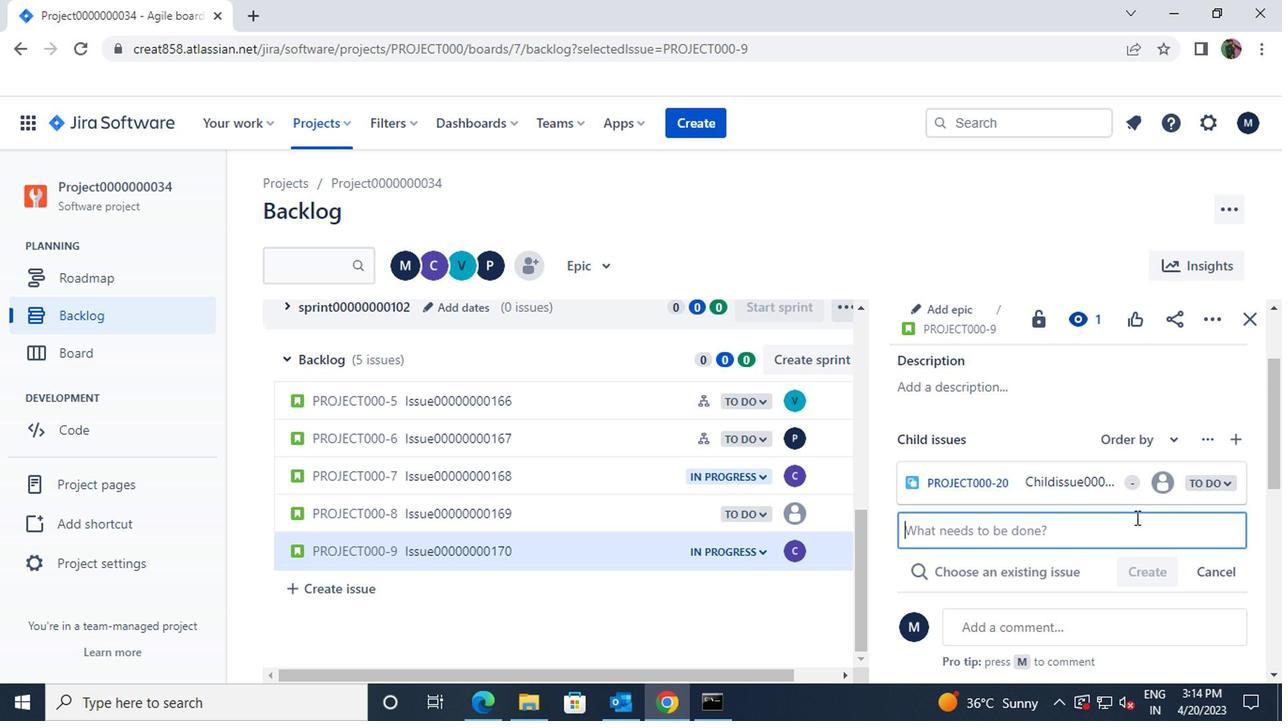 
